 Task: Select human rights as the cause.
Action: Mouse moved to (630, 64)
Screenshot: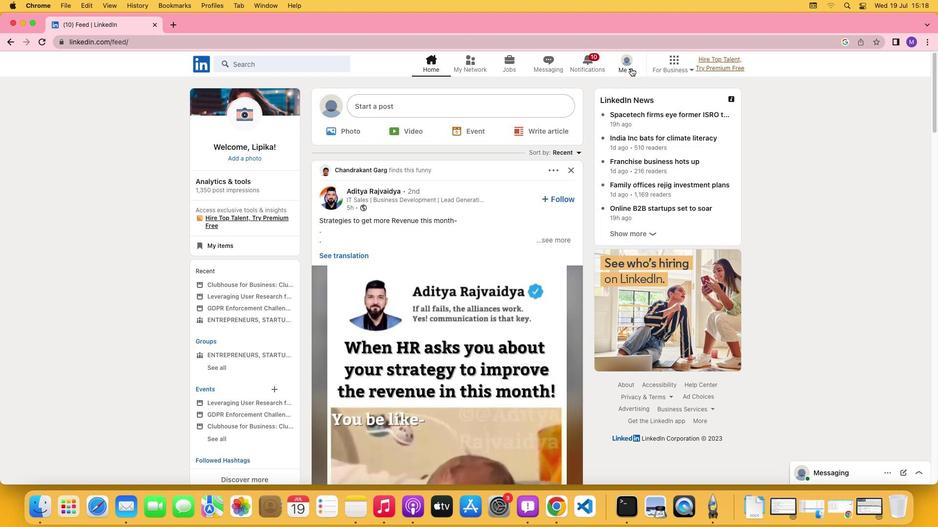 
Action: Mouse pressed left at (630, 64)
Screenshot: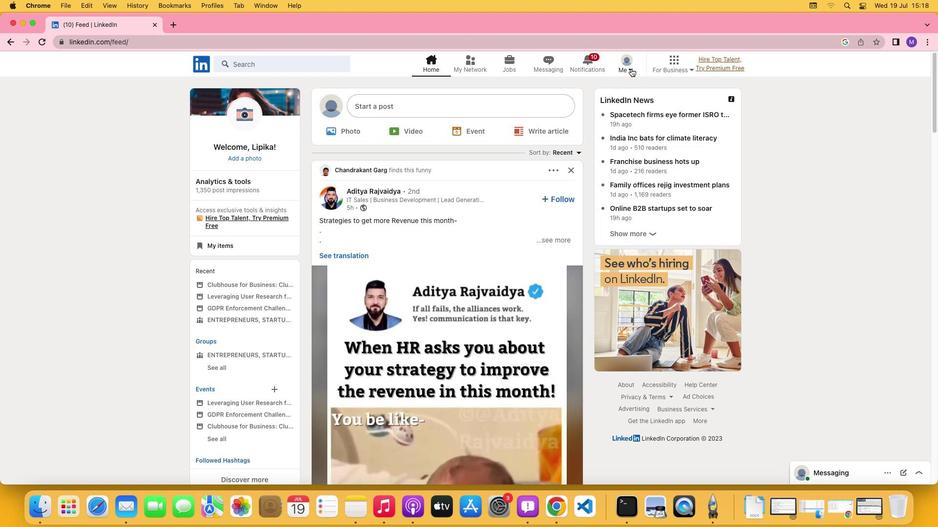 
Action: Mouse moved to (630, 68)
Screenshot: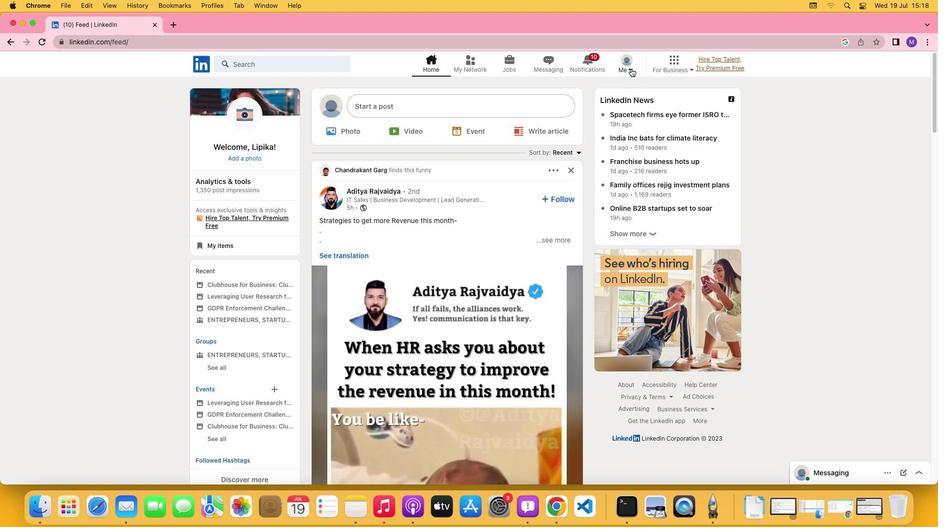 
Action: Mouse pressed left at (630, 68)
Screenshot: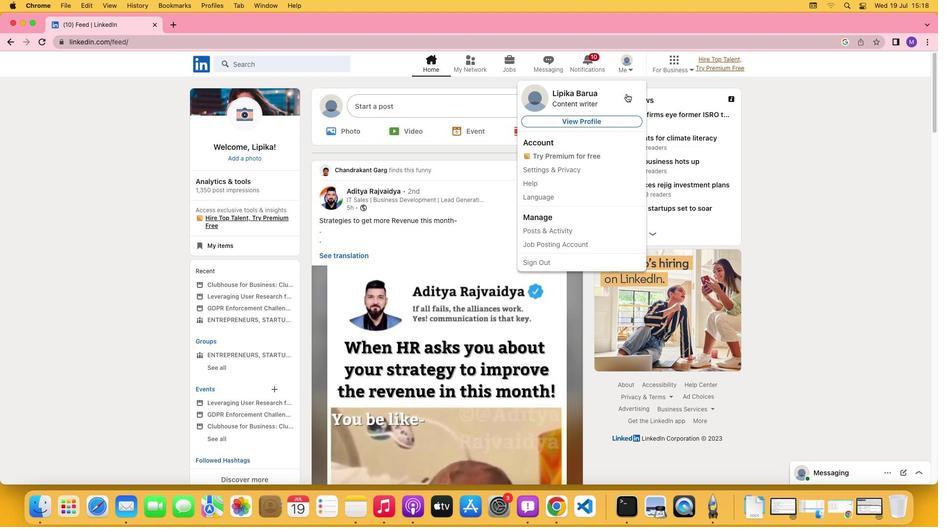 
Action: Mouse moved to (616, 116)
Screenshot: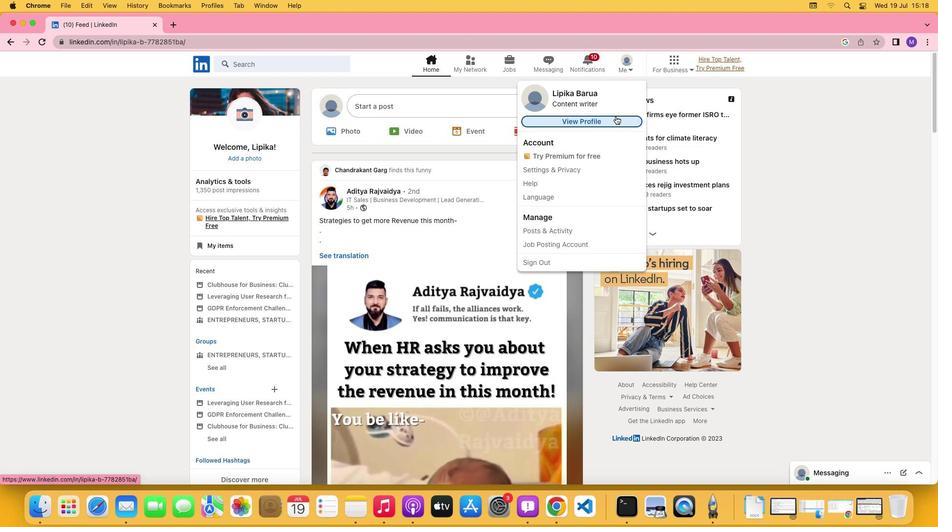 
Action: Mouse pressed left at (616, 116)
Screenshot: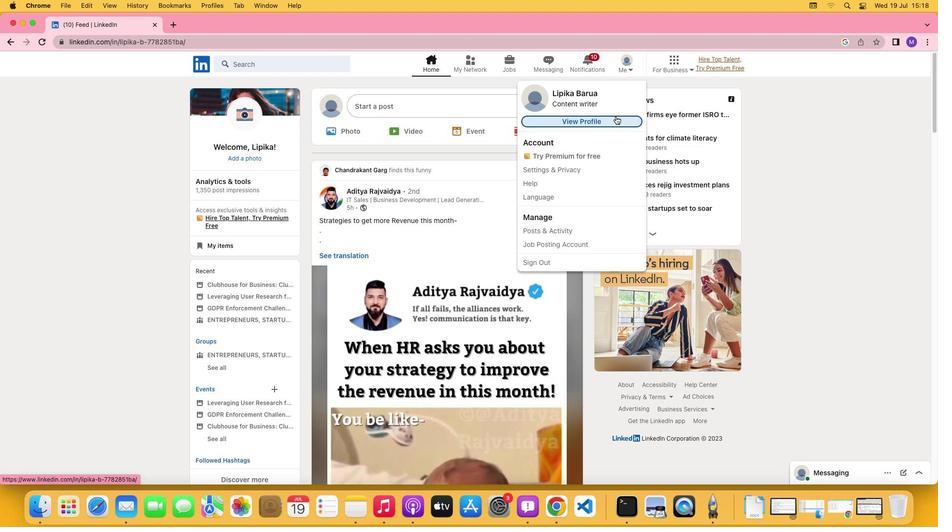 
Action: Mouse moved to (282, 317)
Screenshot: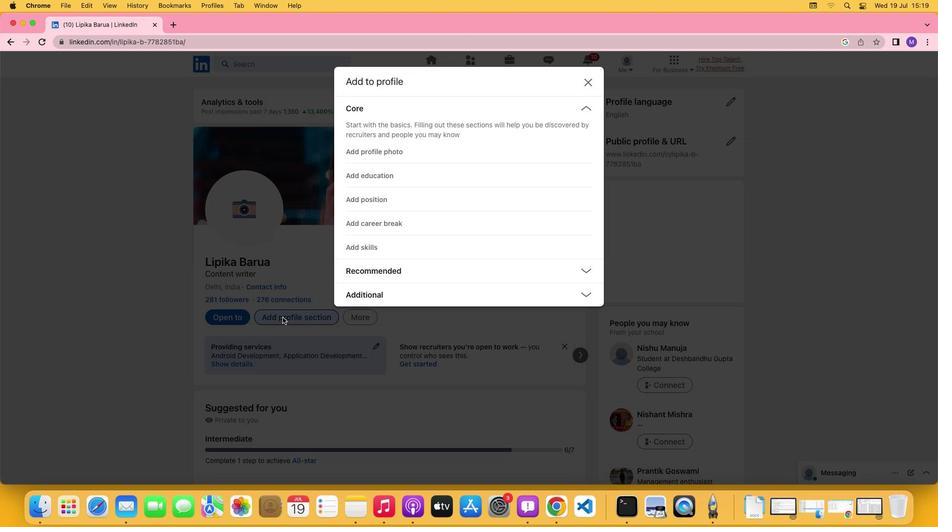 
Action: Mouse pressed left at (282, 317)
Screenshot: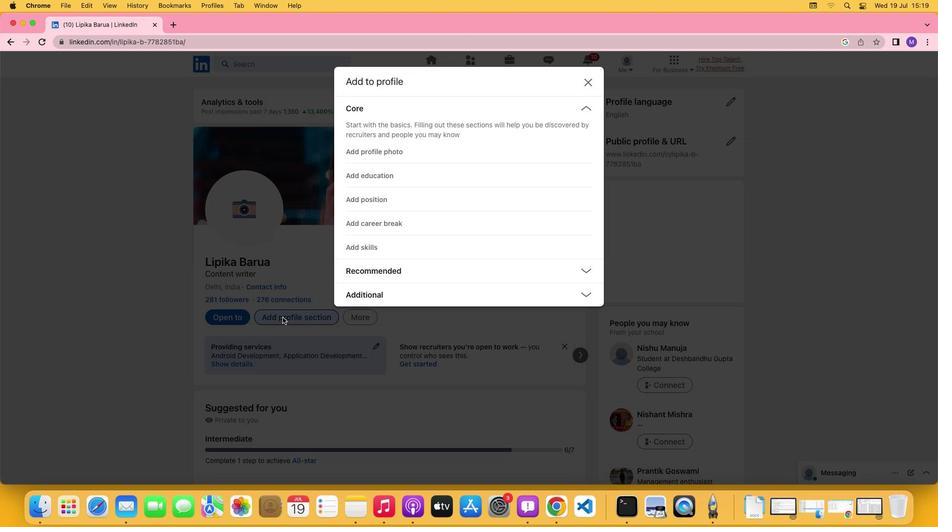
Action: Mouse moved to (369, 294)
Screenshot: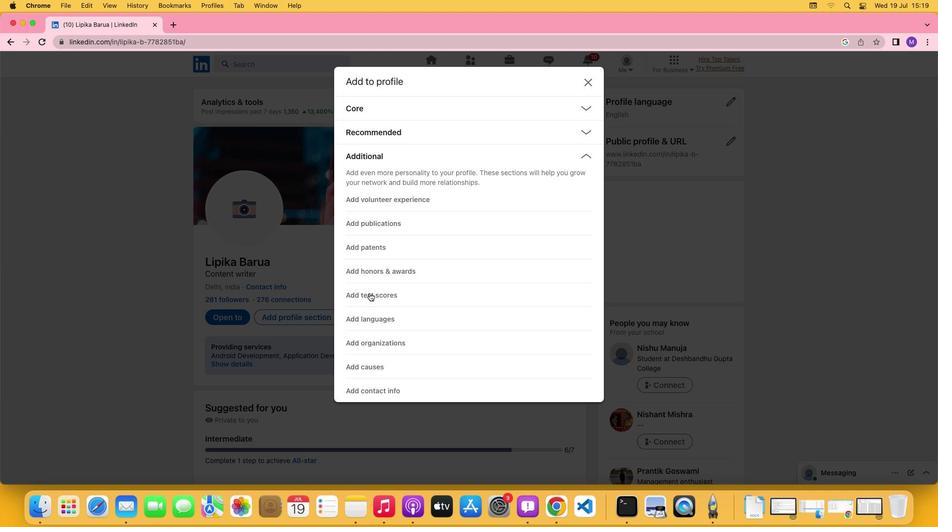 
Action: Mouse pressed left at (369, 294)
Screenshot: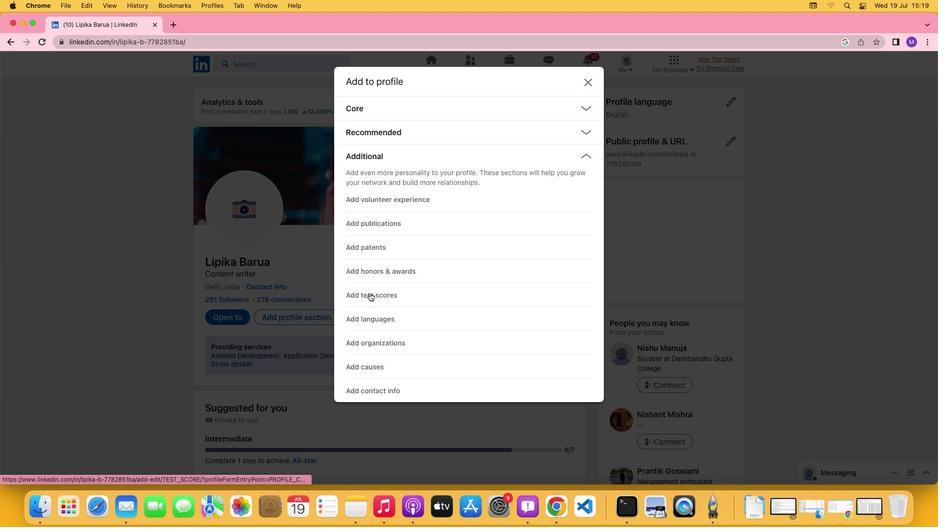 
Action: Mouse moved to (362, 366)
Screenshot: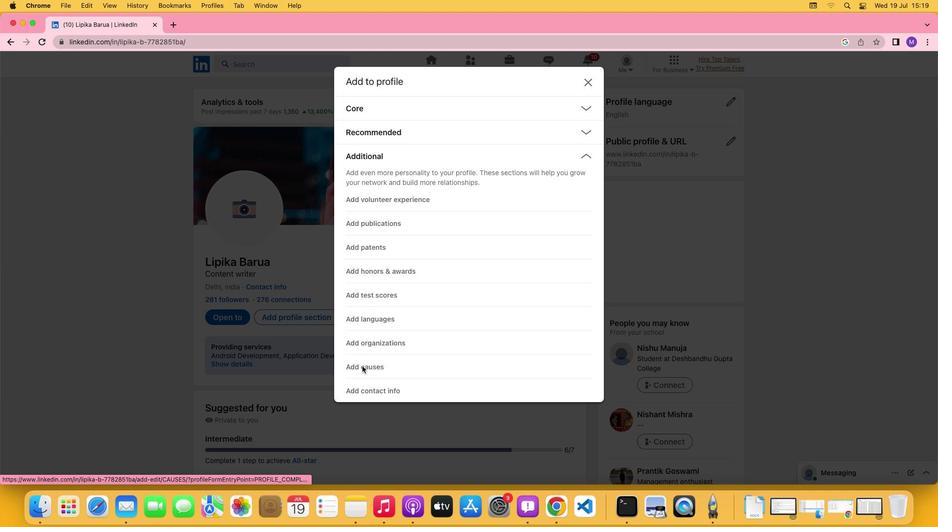 
Action: Mouse pressed left at (362, 366)
Screenshot: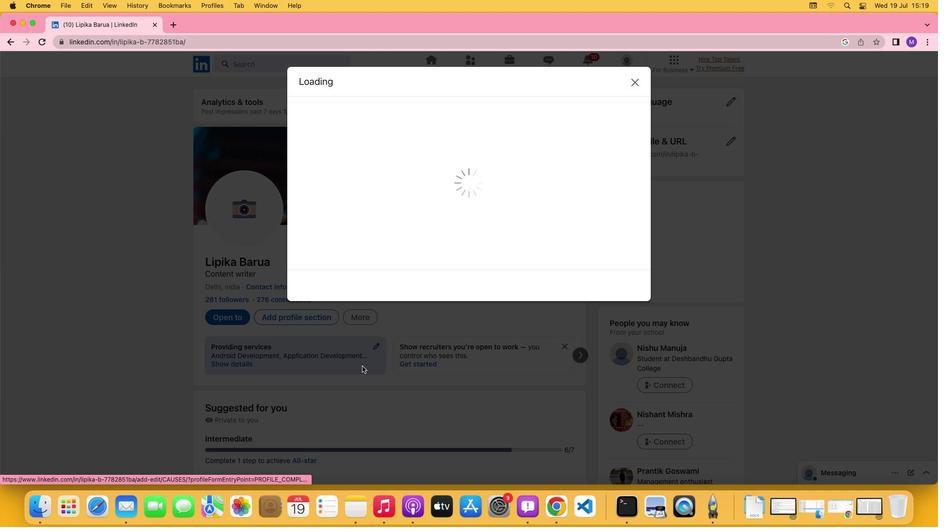 
Action: Mouse moved to (303, 284)
Screenshot: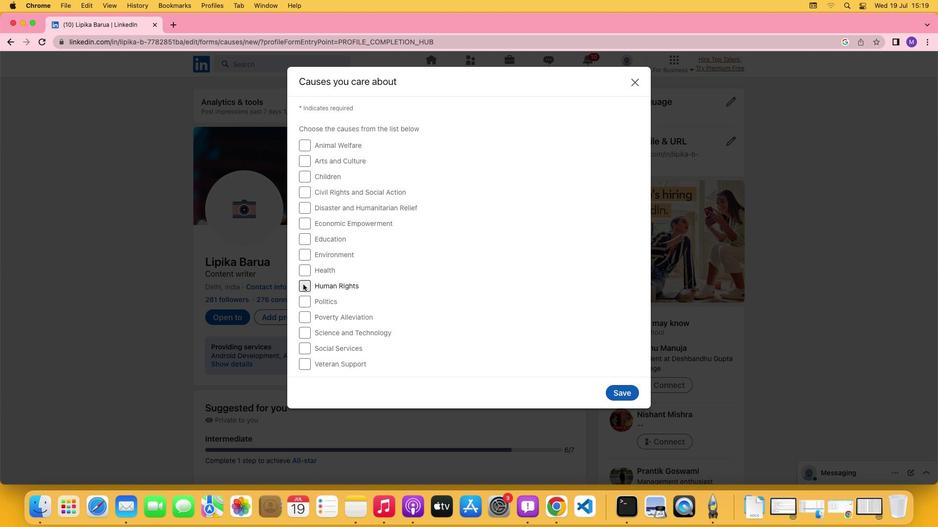 
Action: Mouse pressed left at (303, 284)
Screenshot: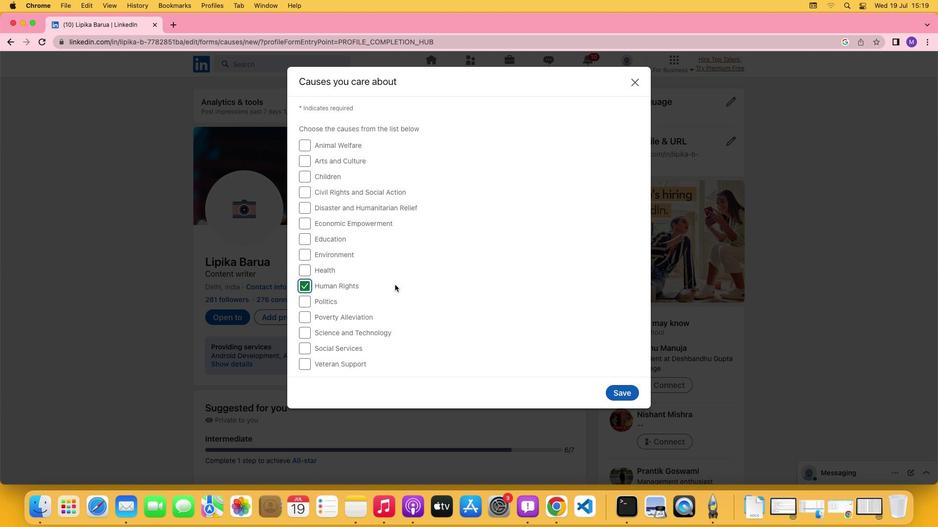 
Action: Mouse moved to (524, 279)
Screenshot: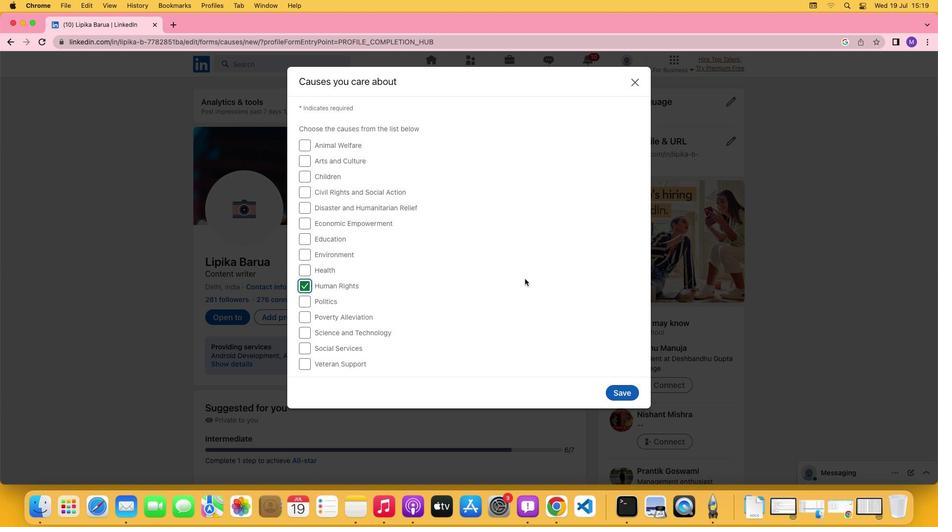 
